 Task: Add Dietz & Watson Medium Cheddar Cheese to the cart.
Action: Mouse moved to (14, 123)
Screenshot: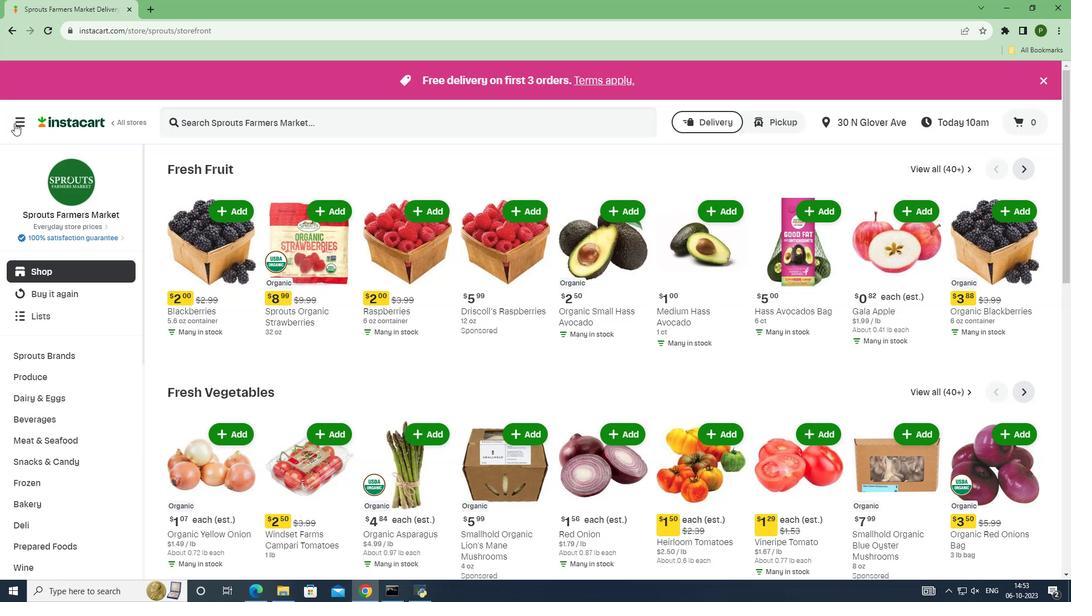 
Action: Mouse pressed left at (14, 123)
Screenshot: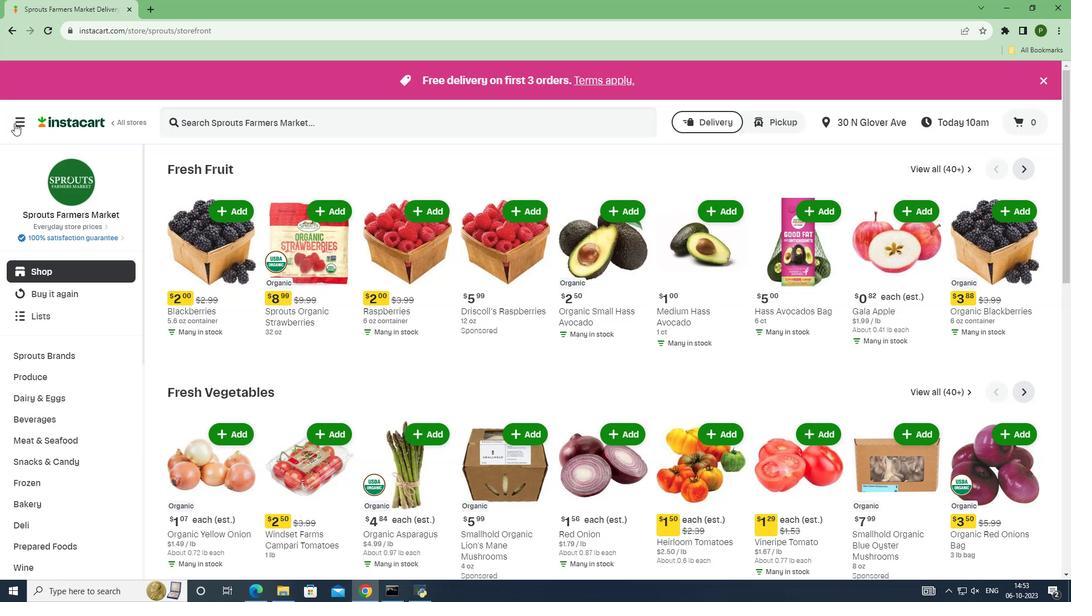 
Action: Mouse moved to (53, 299)
Screenshot: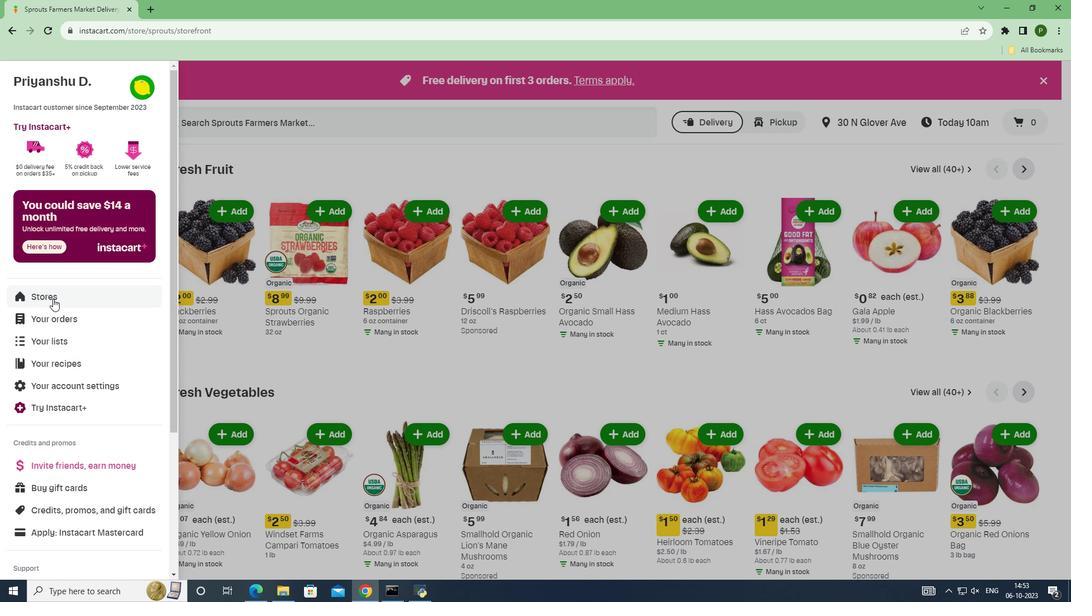 
Action: Mouse pressed left at (53, 299)
Screenshot: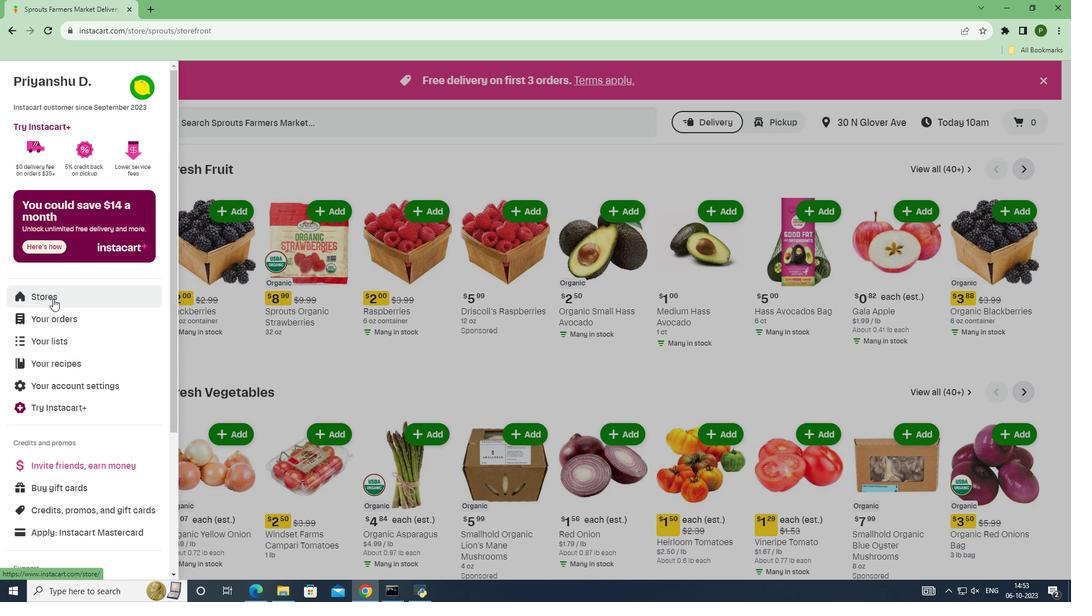 
Action: Mouse moved to (261, 130)
Screenshot: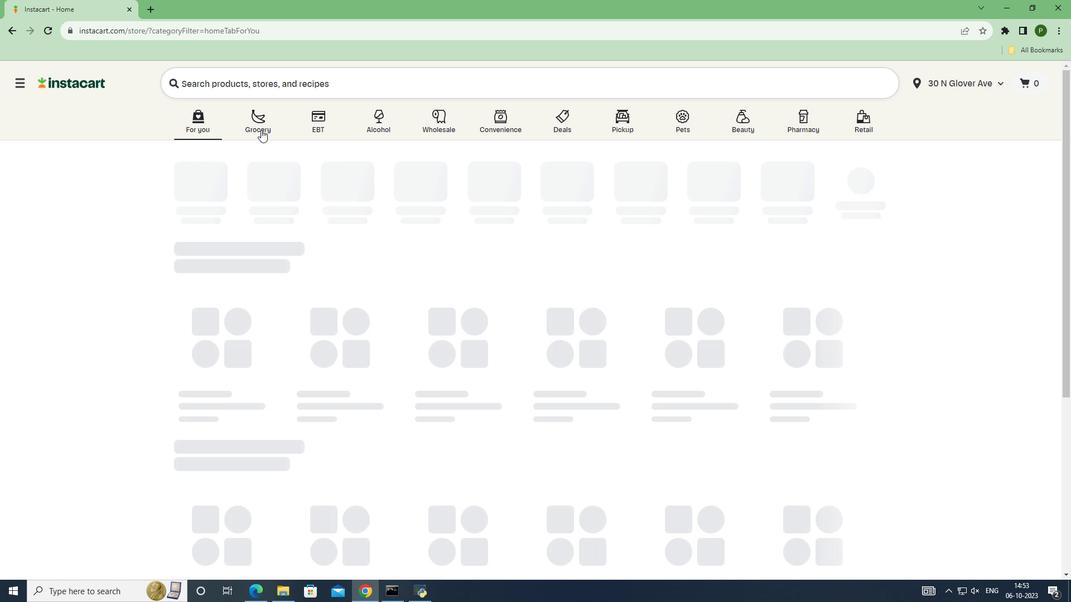 
Action: Mouse pressed left at (261, 130)
Screenshot: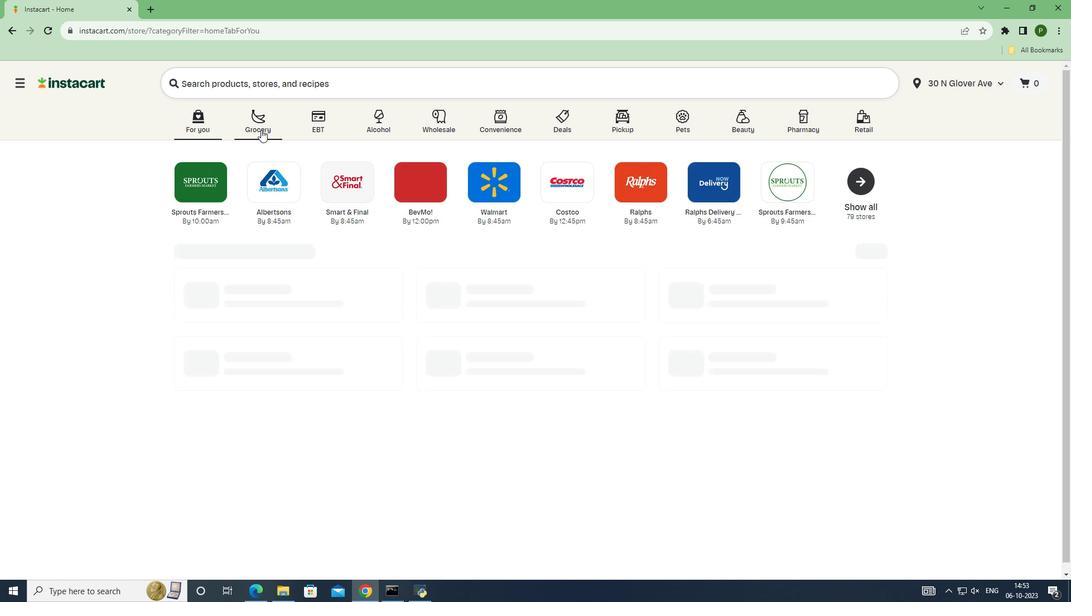 
Action: Mouse moved to (685, 259)
Screenshot: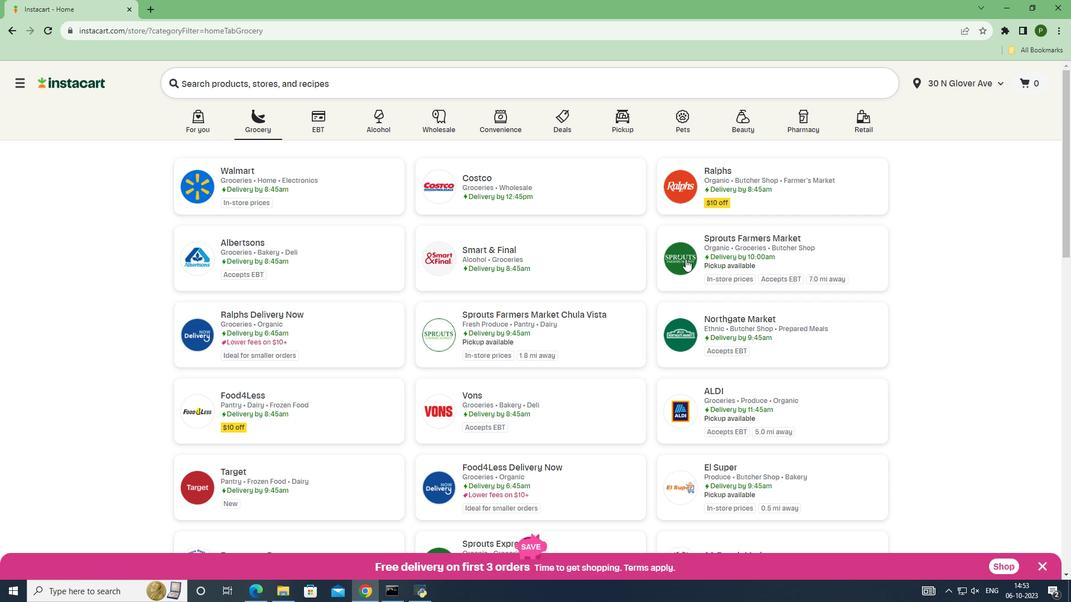 
Action: Mouse pressed left at (685, 259)
Screenshot: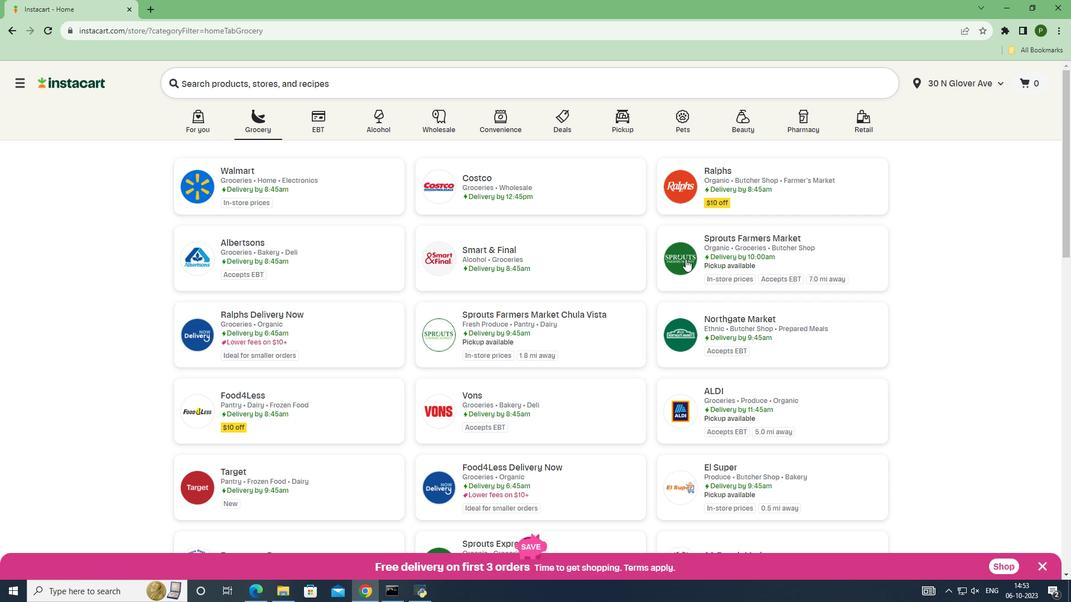 
Action: Mouse moved to (76, 359)
Screenshot: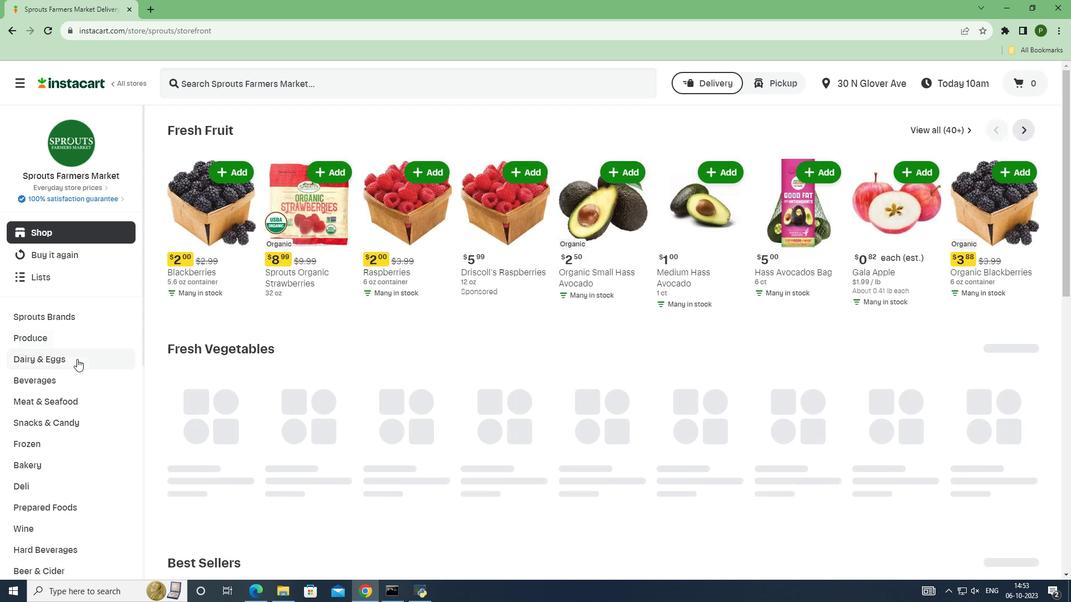 
Action: Mouse pressed left at (76, 359)
Screenshot: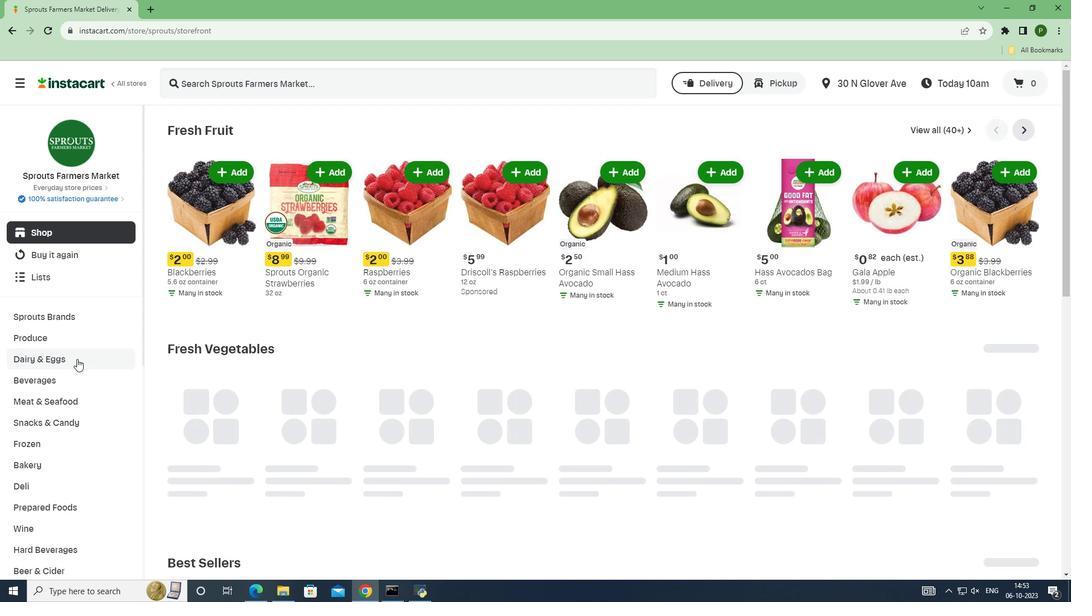
Action: Mouse moved to (65, 396)
Screenshot: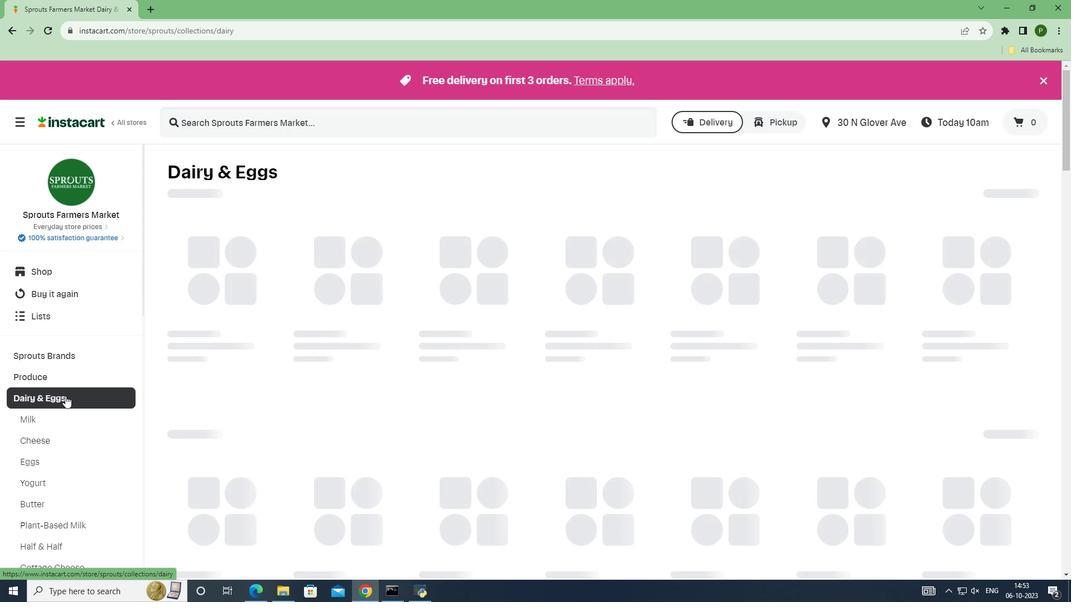 
Action: Mouse pressed left at (65, 396)
Screenshot: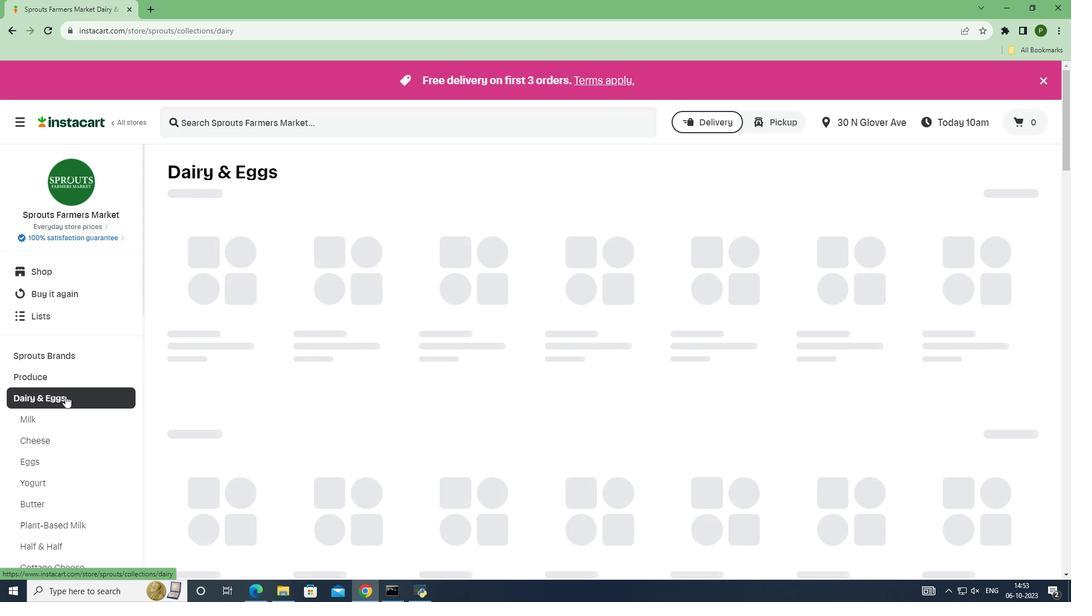 
Action: Mouse moved to (202, 123)
Screenshot: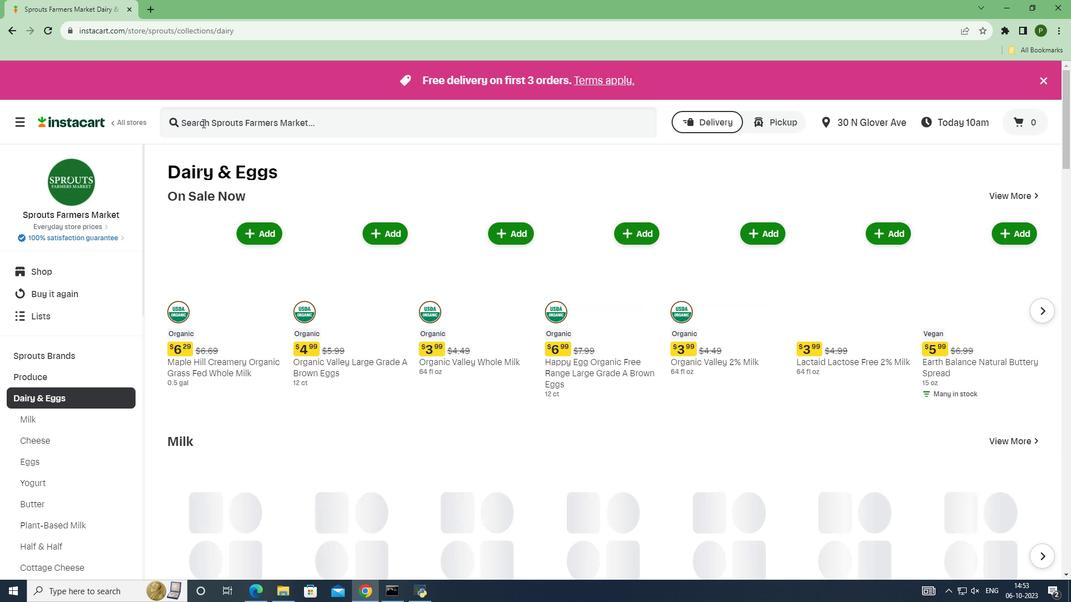 
Action: Mouse pressed left at (202, 123)
Screenshot: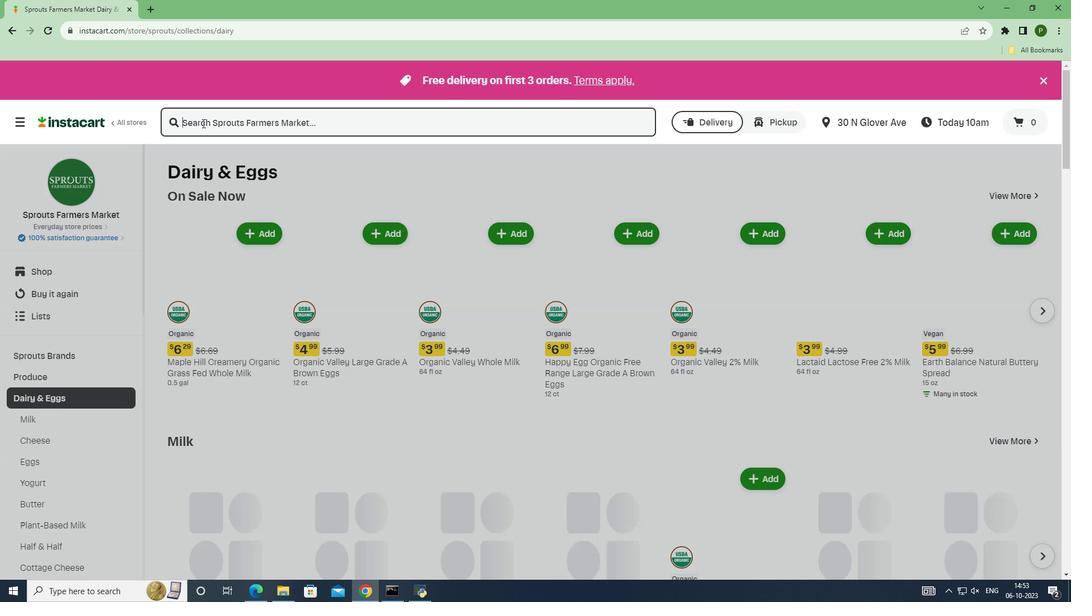 
Action: Key pressed <Key.caps_lock>D<Key.caps_lock>ietz<Key.space><Key.shift>&<Key.space><Key.caps_lock>W<Key.caps_lock>atson<Key.space><Key.caps_lock>M<Key.caps_lock>edium<Key.space><Key.caps_lock>C<Key.caps_lock>heddar<Key.space><Key.caps_lock>C<Key.caps_lock>heese<Key.space><Key.enter>
Screenshot: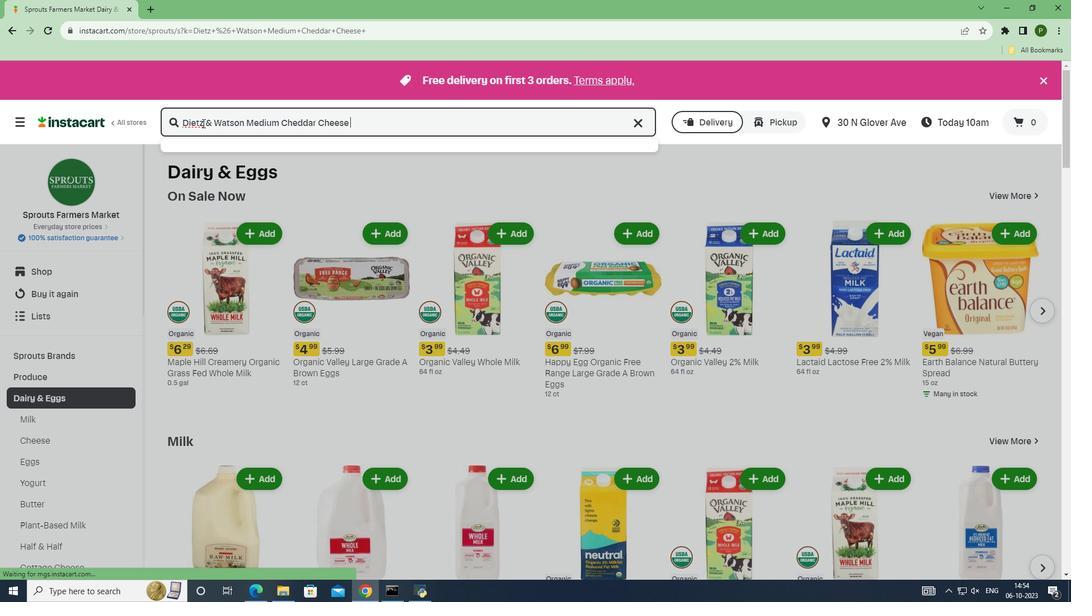 
Action: Mouse moved to (650, 244)
Screenshot: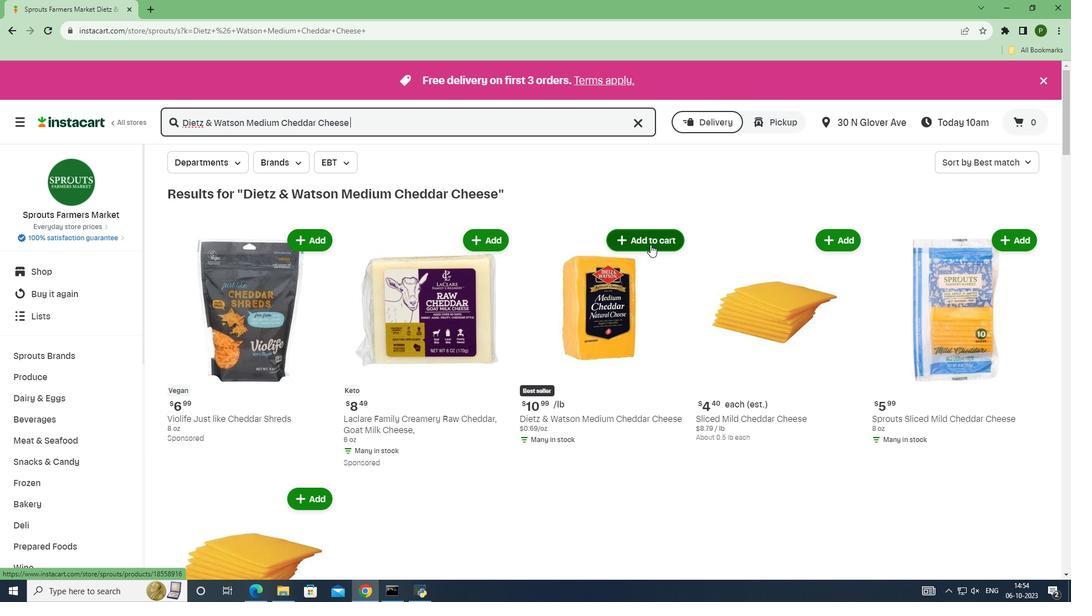 
Action: Mouse pressed left at (650, 244)
Screenshot: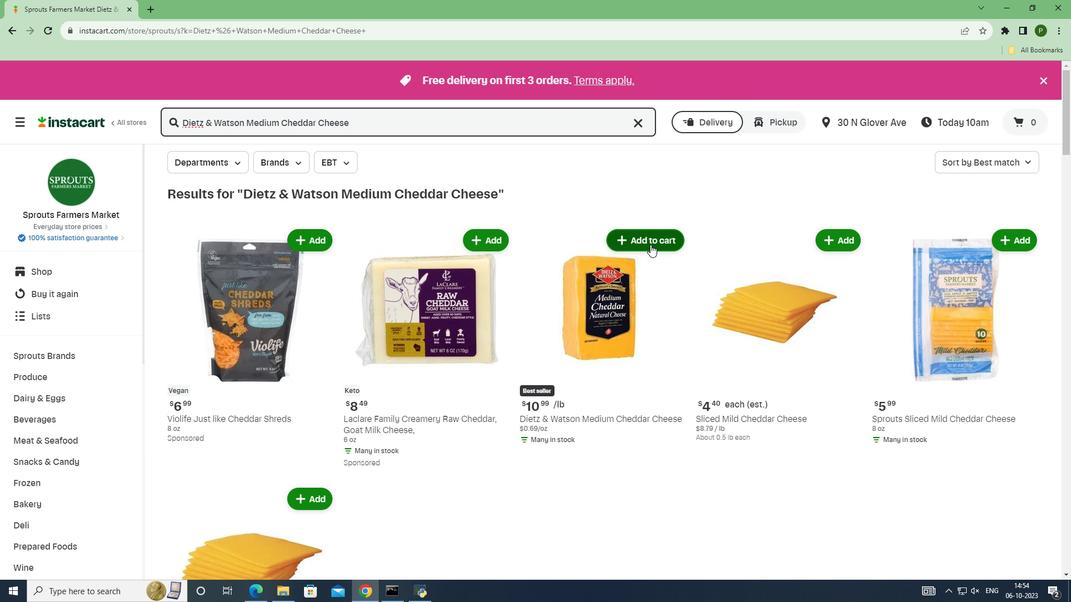 
Action: Mouse moved to (667, 299)
Screenshot: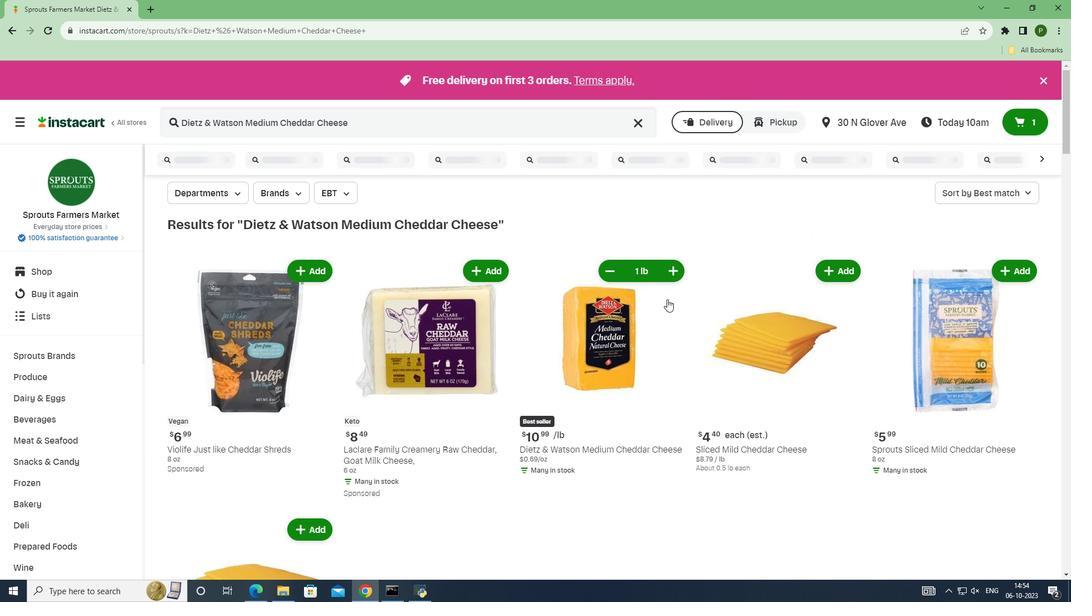 
